 Task: Add Sprouts Free And Clear Hand Soap to the cart.
Action: Mouse moved to (958, 359)
Screenshot: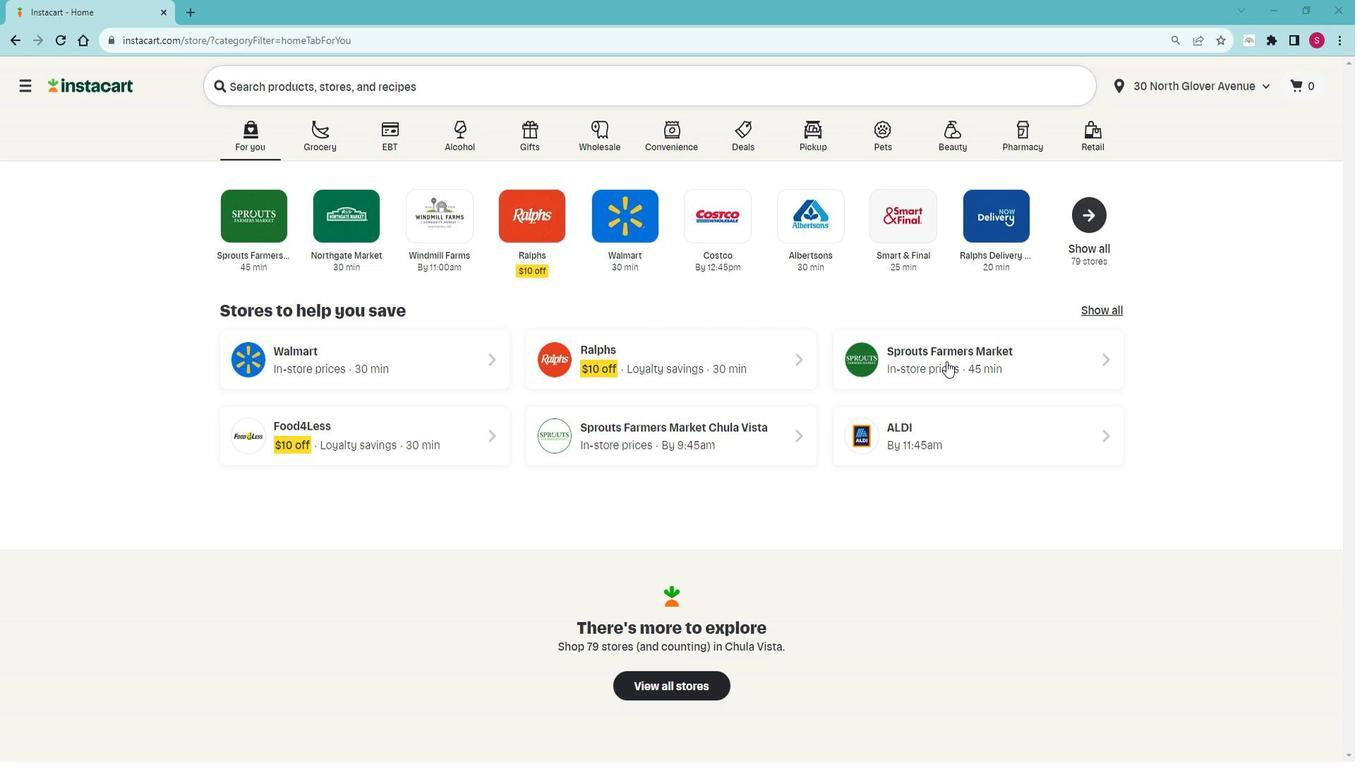 
Action: Mouse pressed left at (958, 359)
Screenshot: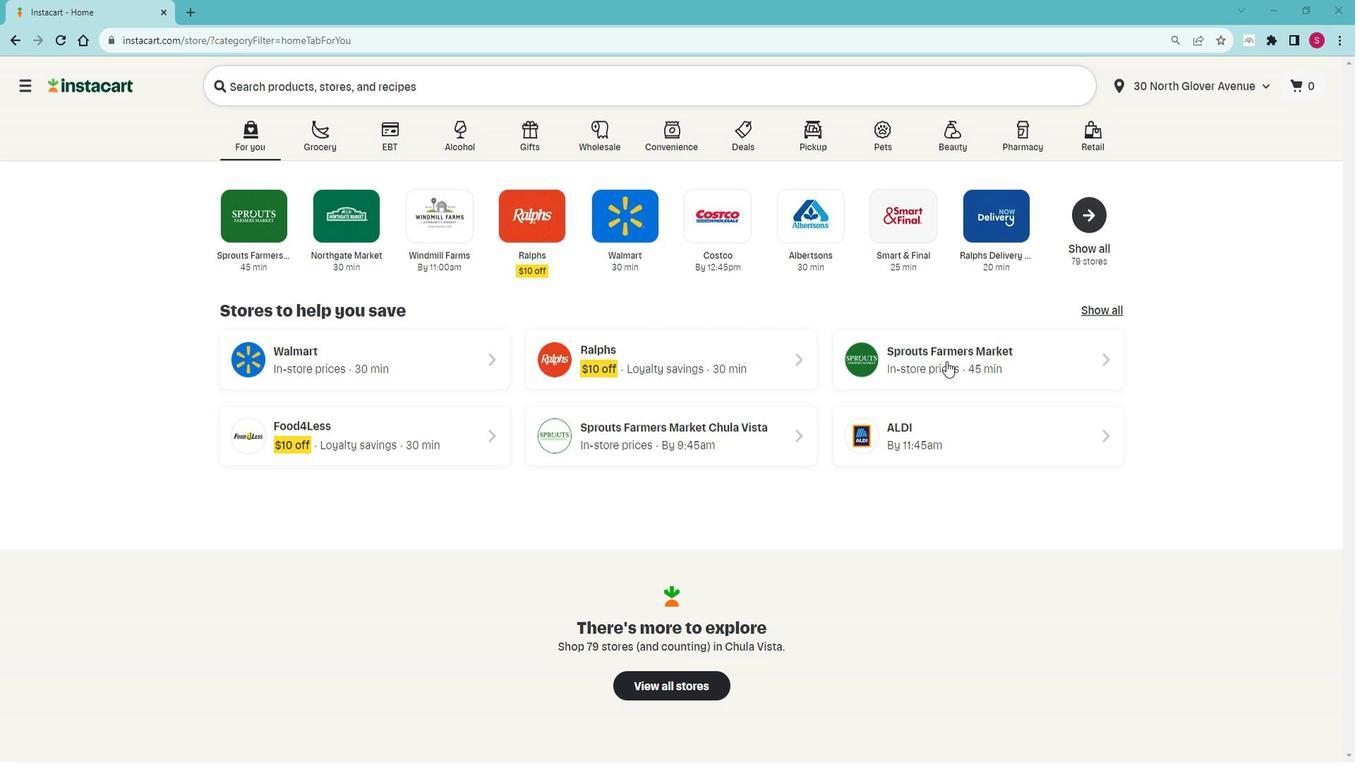 
Action: Mouse moved to (75, 479)
Screenshot: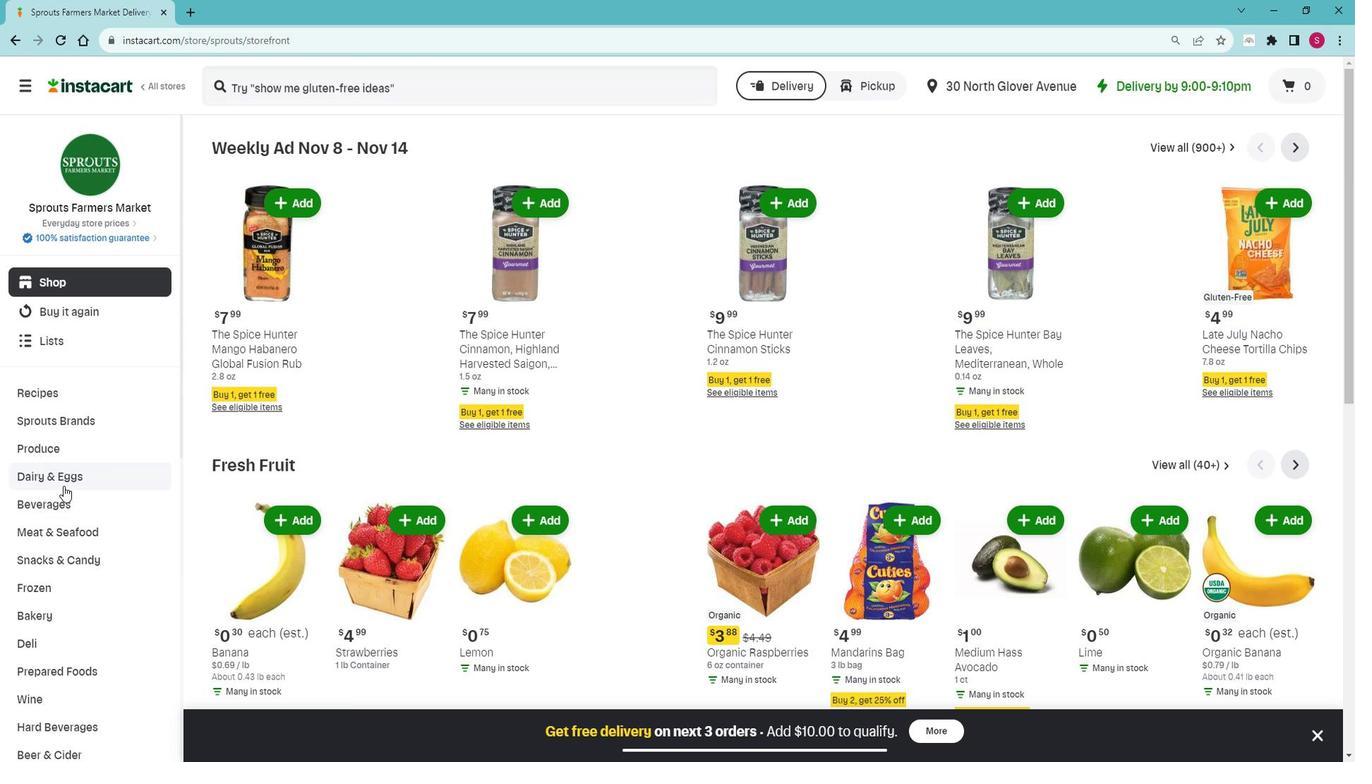 
Action: Mouse scrolled (75, 479) with delta (0, 0)
Screenshot: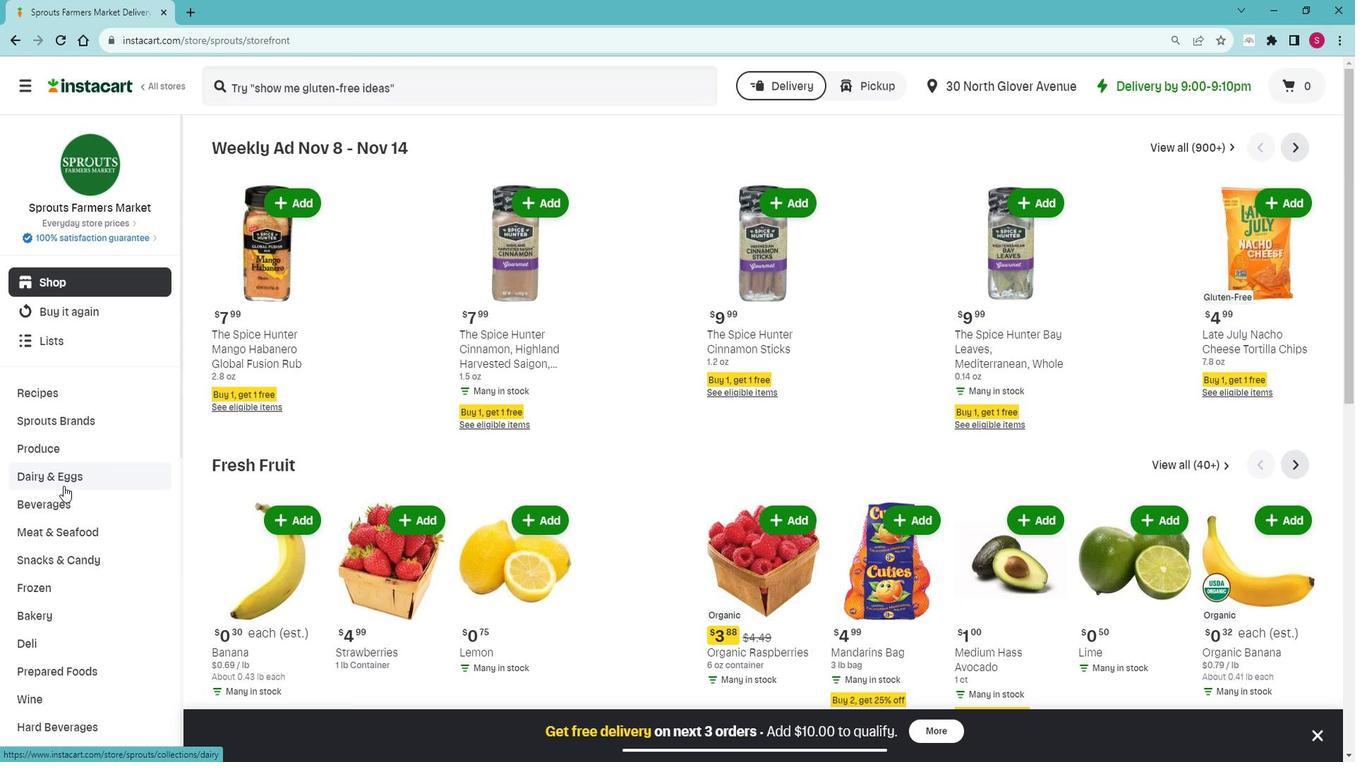 
Action: Mouse scrolled (75, 479) with delta (0, 0)
Screenshot: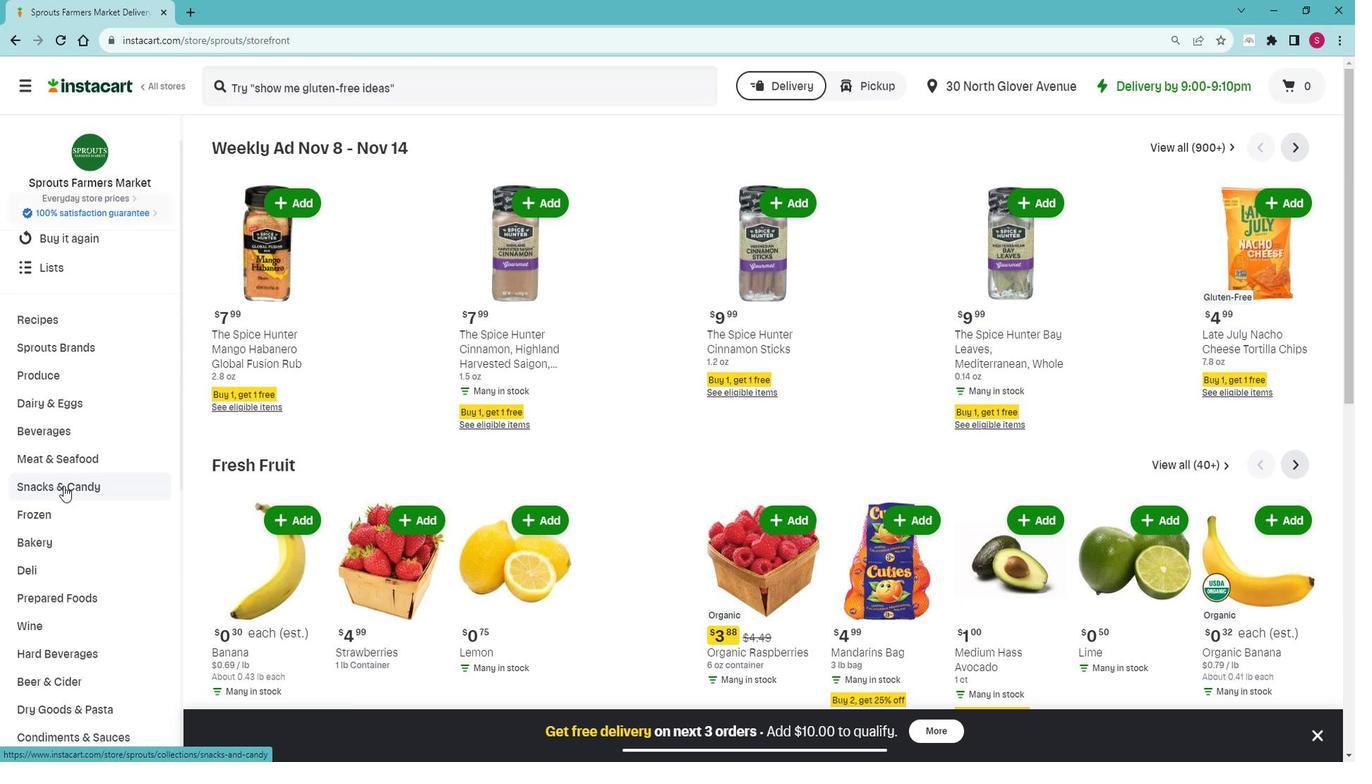 
Action: Mouse scrolled (75, 479) with delta (0, 0)
Screenshot: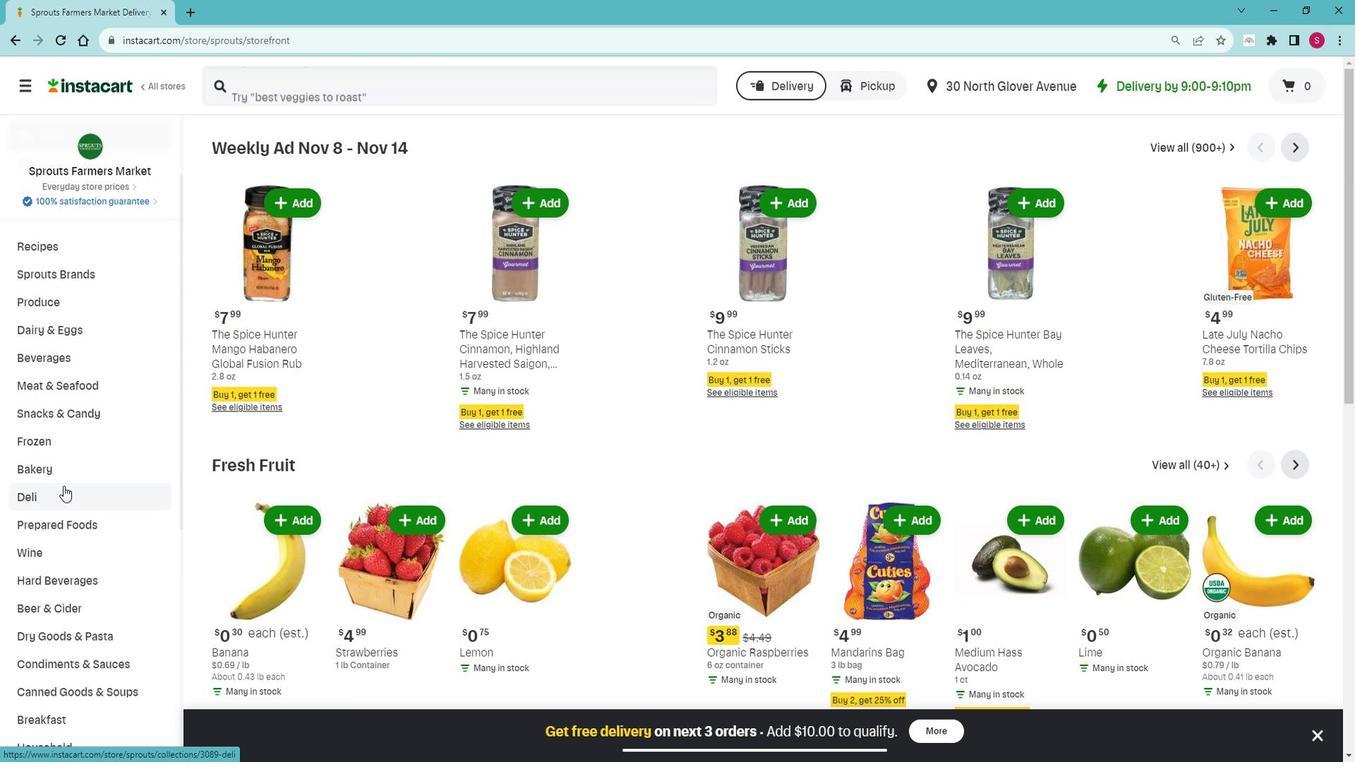 
Action: Mouse scrolled (75, 479) with delta (0, 0)
Screenshot: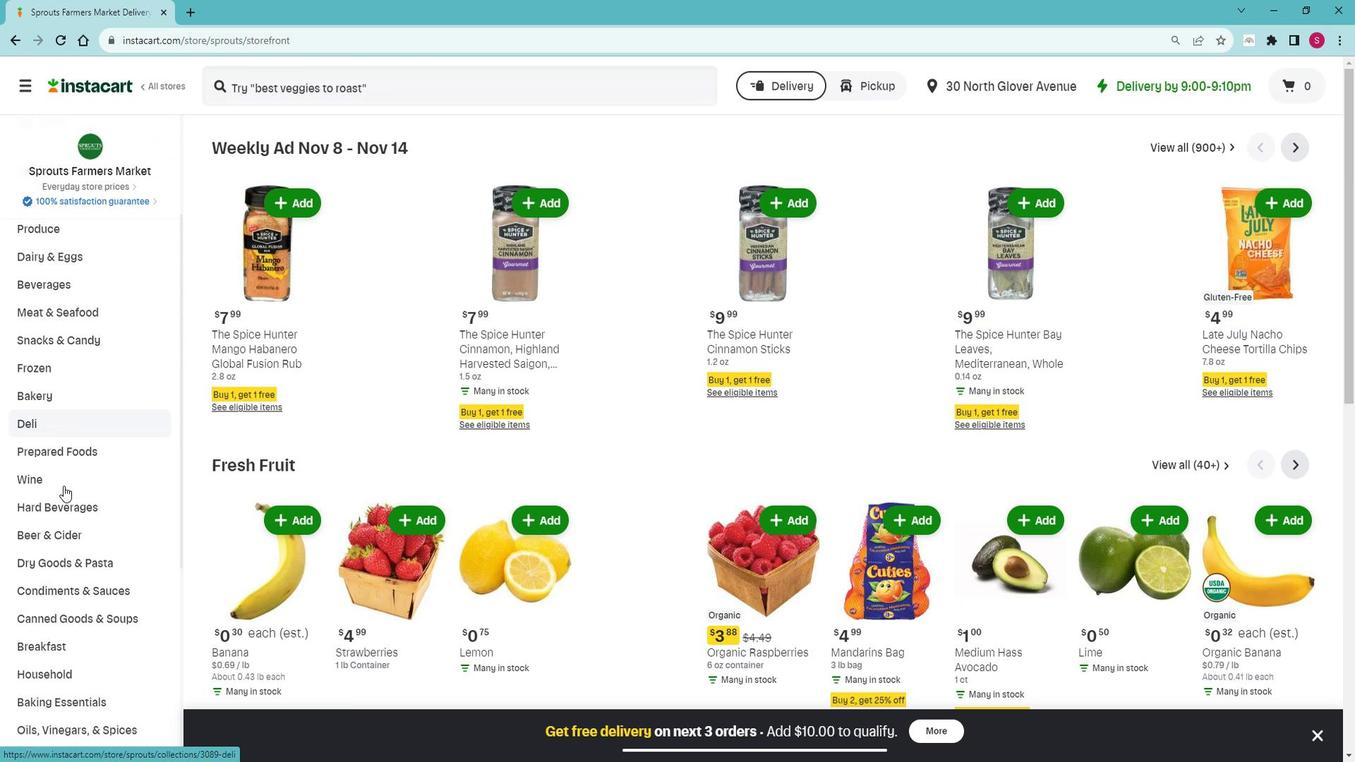 
Action: Mouse scrolled (75, 479) with delta (0, 0)
Screenshot: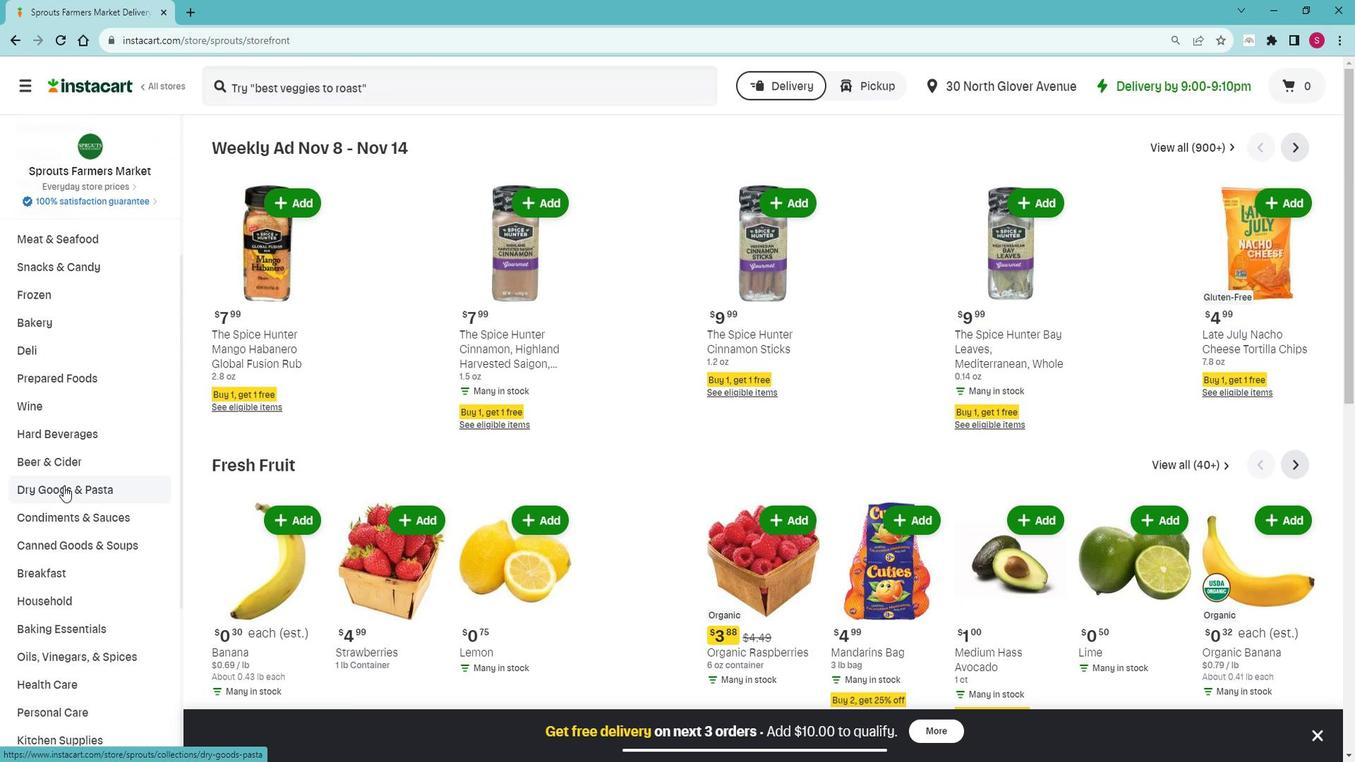 
Action: Mouse moved to (93, 619)
Screenshot: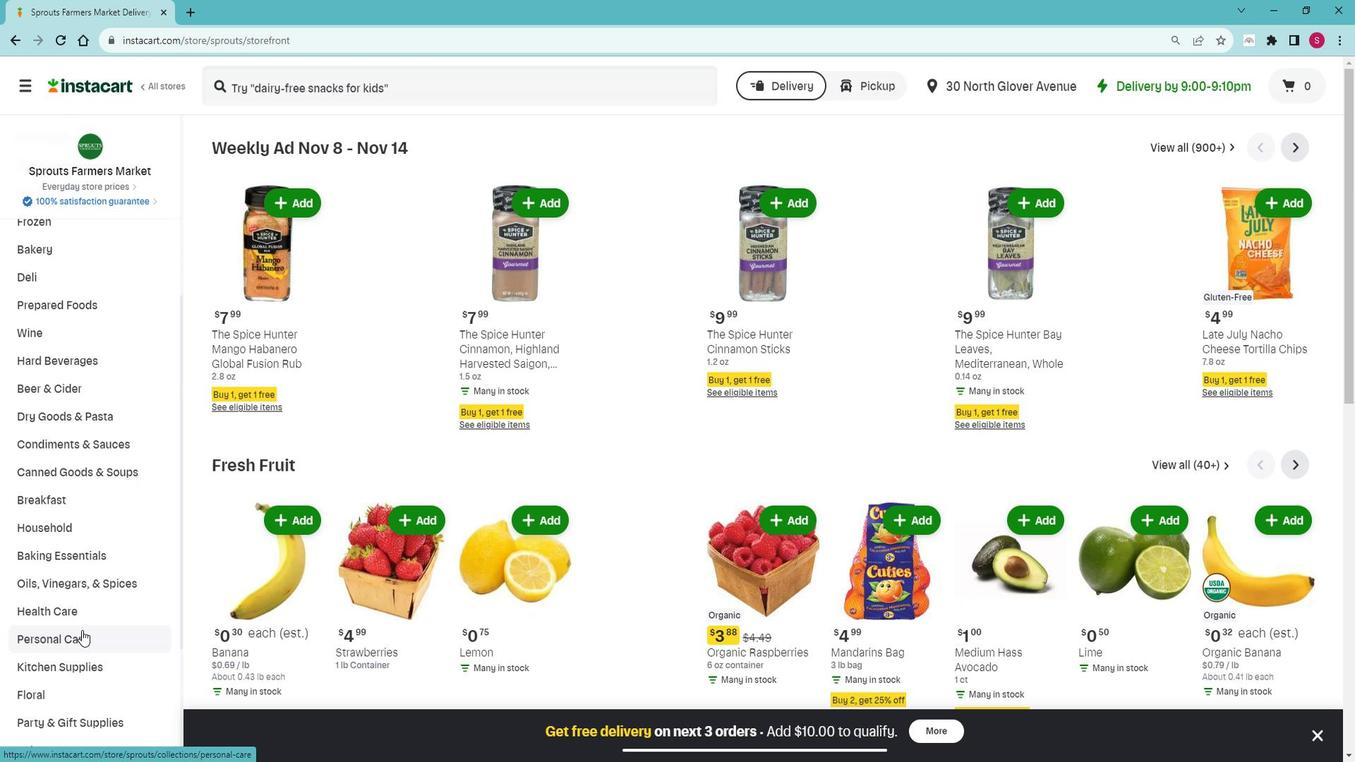 
Action: Mouse pressed left at (93, 619)
Screenshot: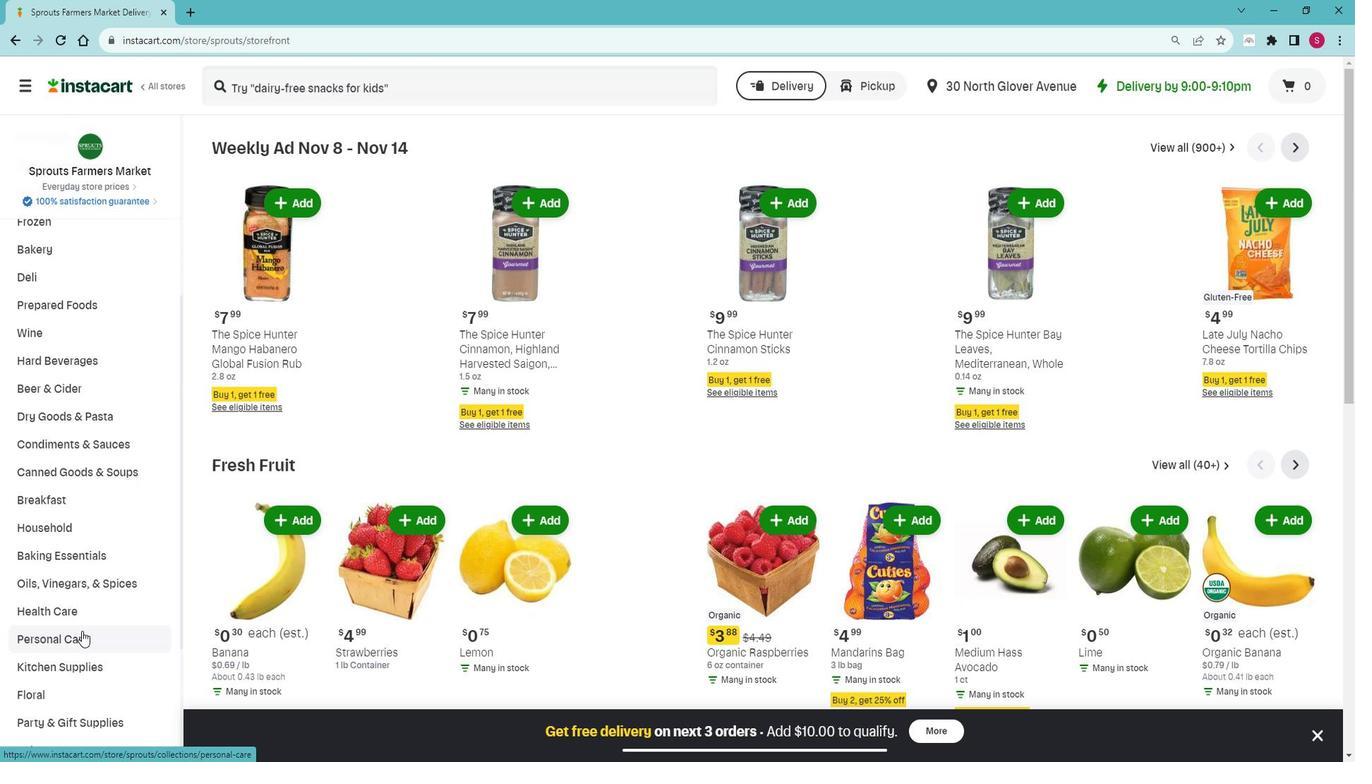 
Action: Mouse moved to (103, 600)
Screenshot: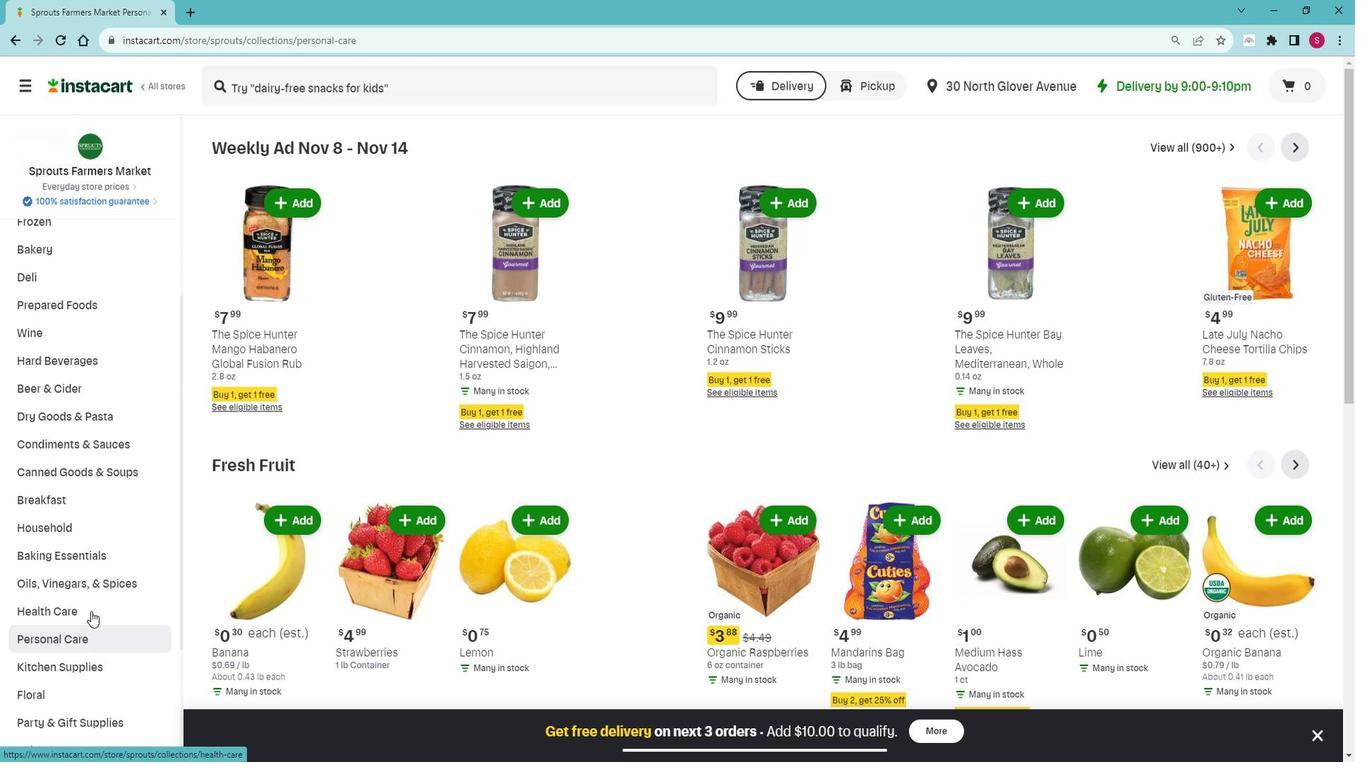 
Action: Mouse scrolled (103, 599) with delta (0, 0)
Screenshot: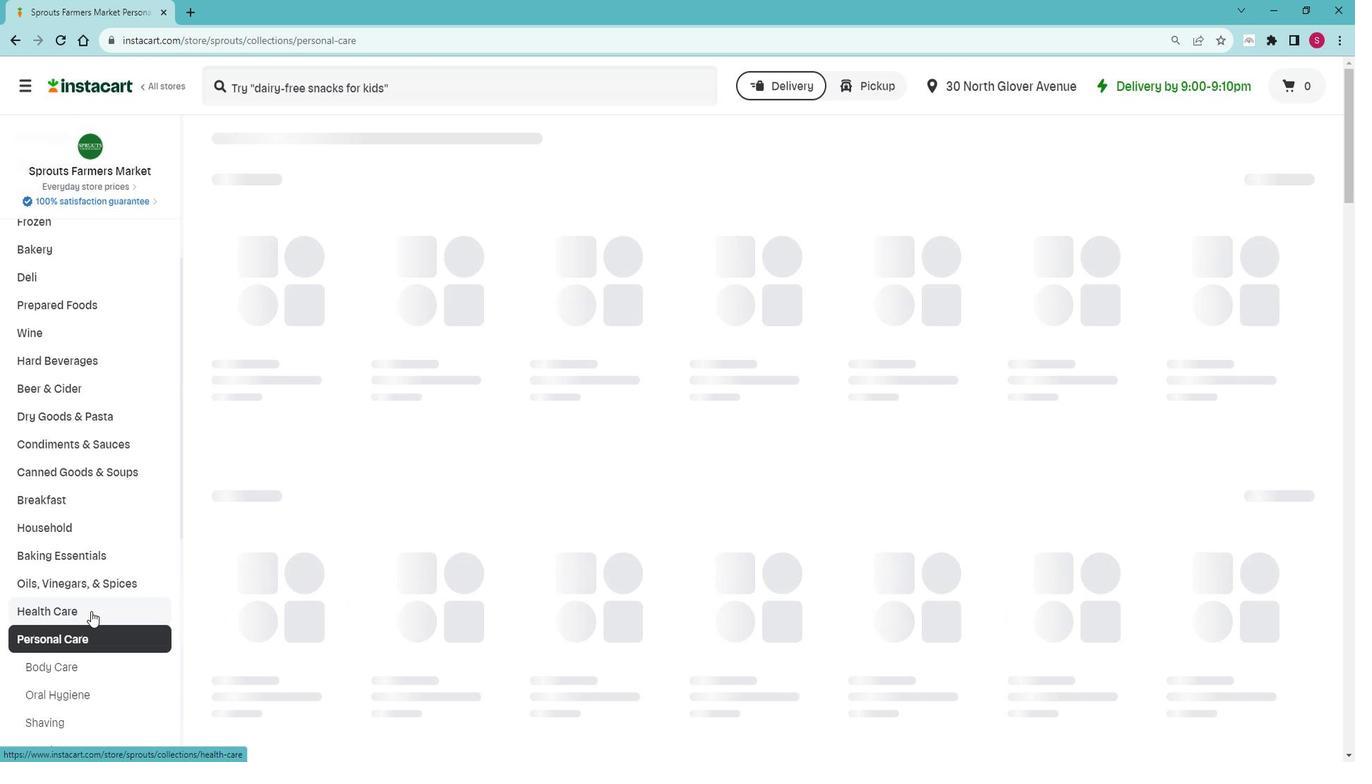 
Action: Mouse scrolled (103, 599) with delta (0, 0)
Screenshot: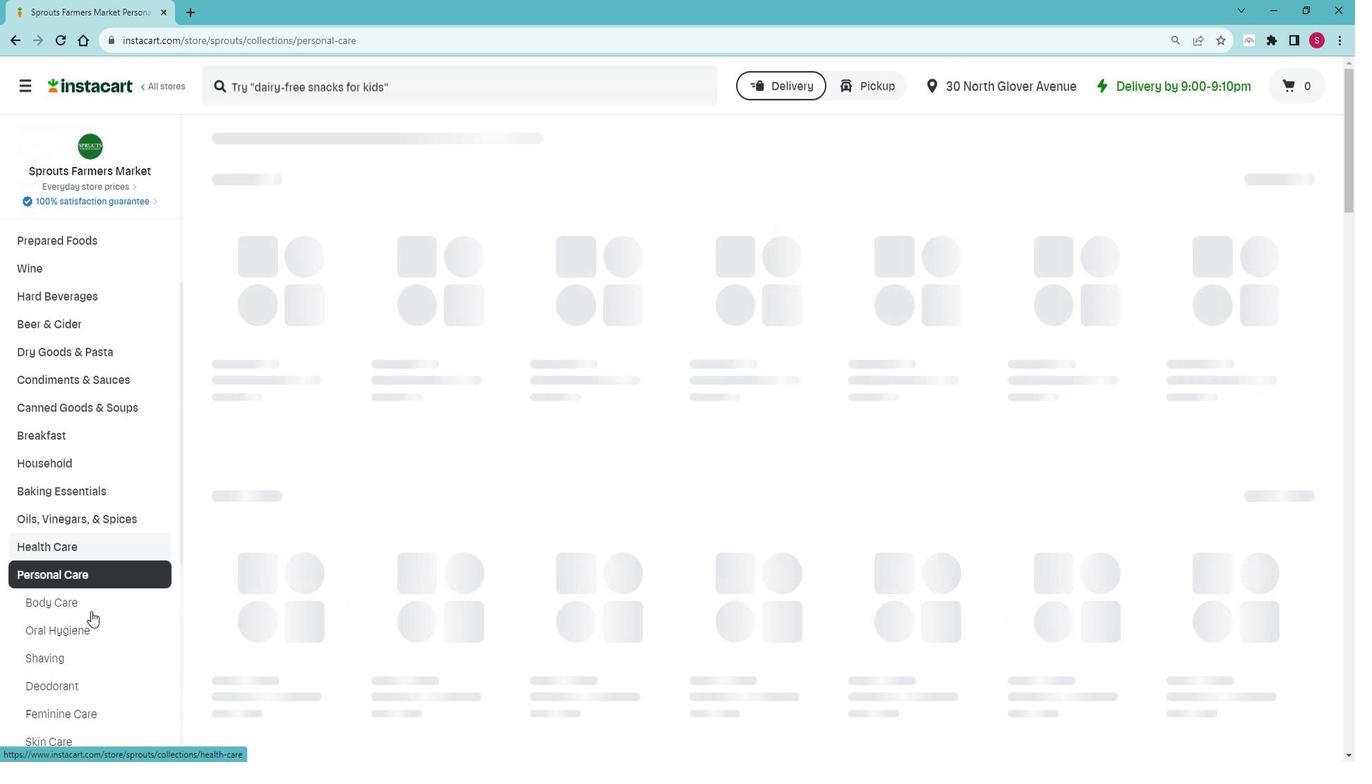 
Action: Mouse moved to (81, 514)
Screenshot: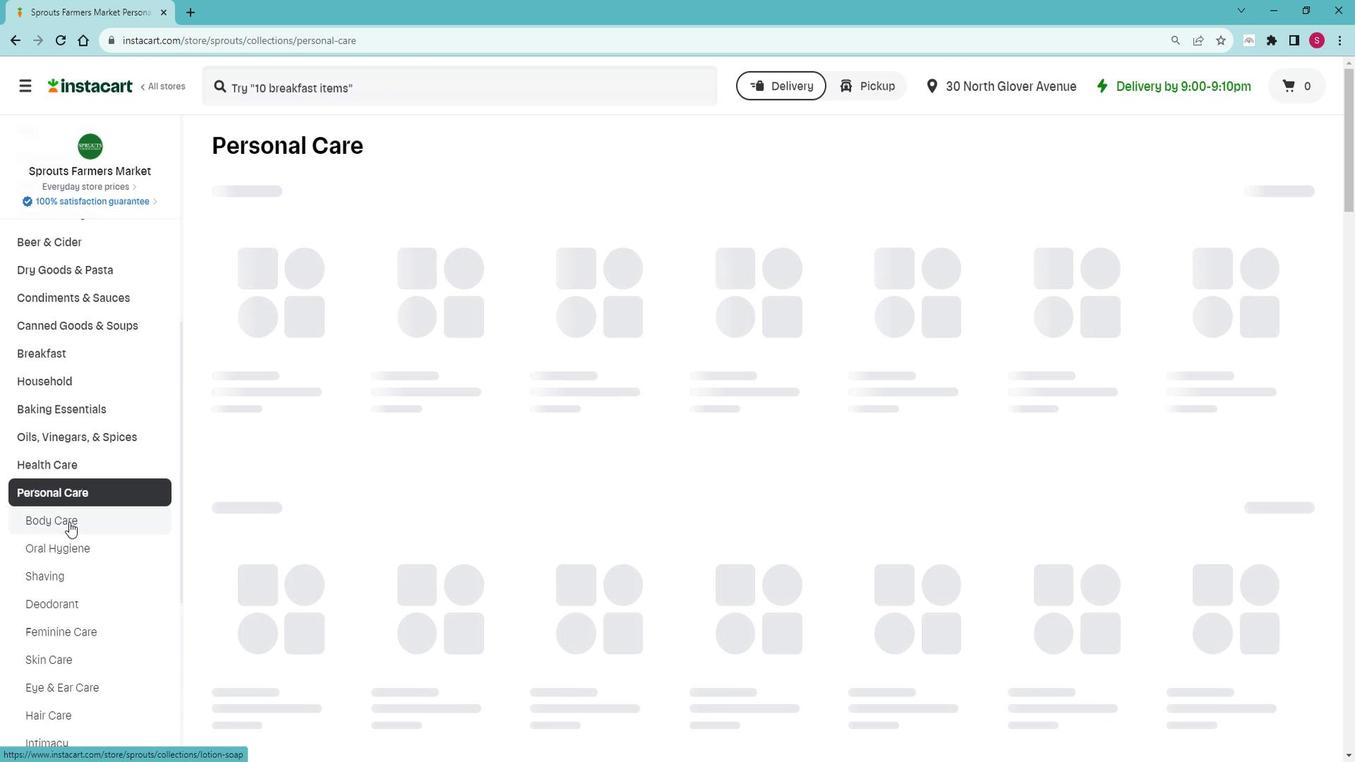 
Action: Mouse pressed left at (81, 514)
Screenshot: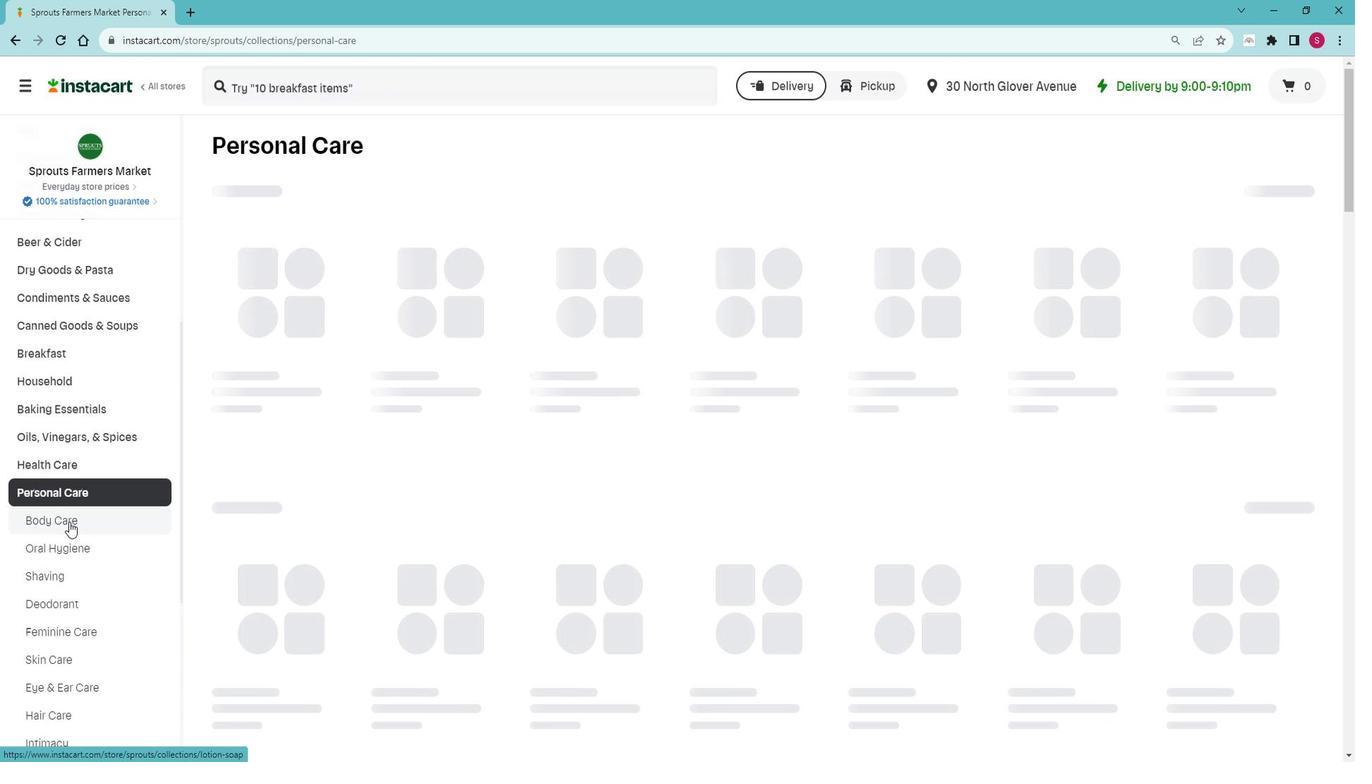 
Action: Mouse moved to (493, 199)
Screenshot: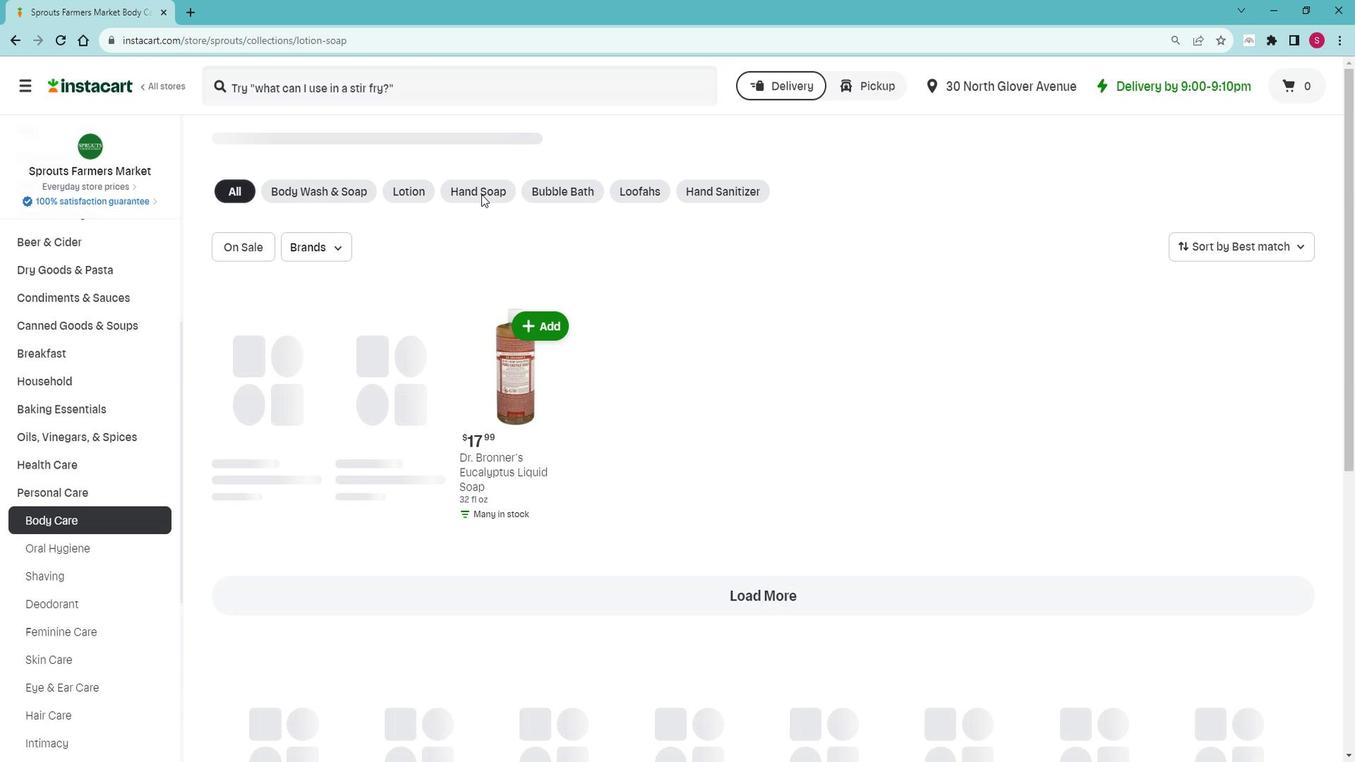 
Action: Mouse pressed left at (493, 199)
Screenshot: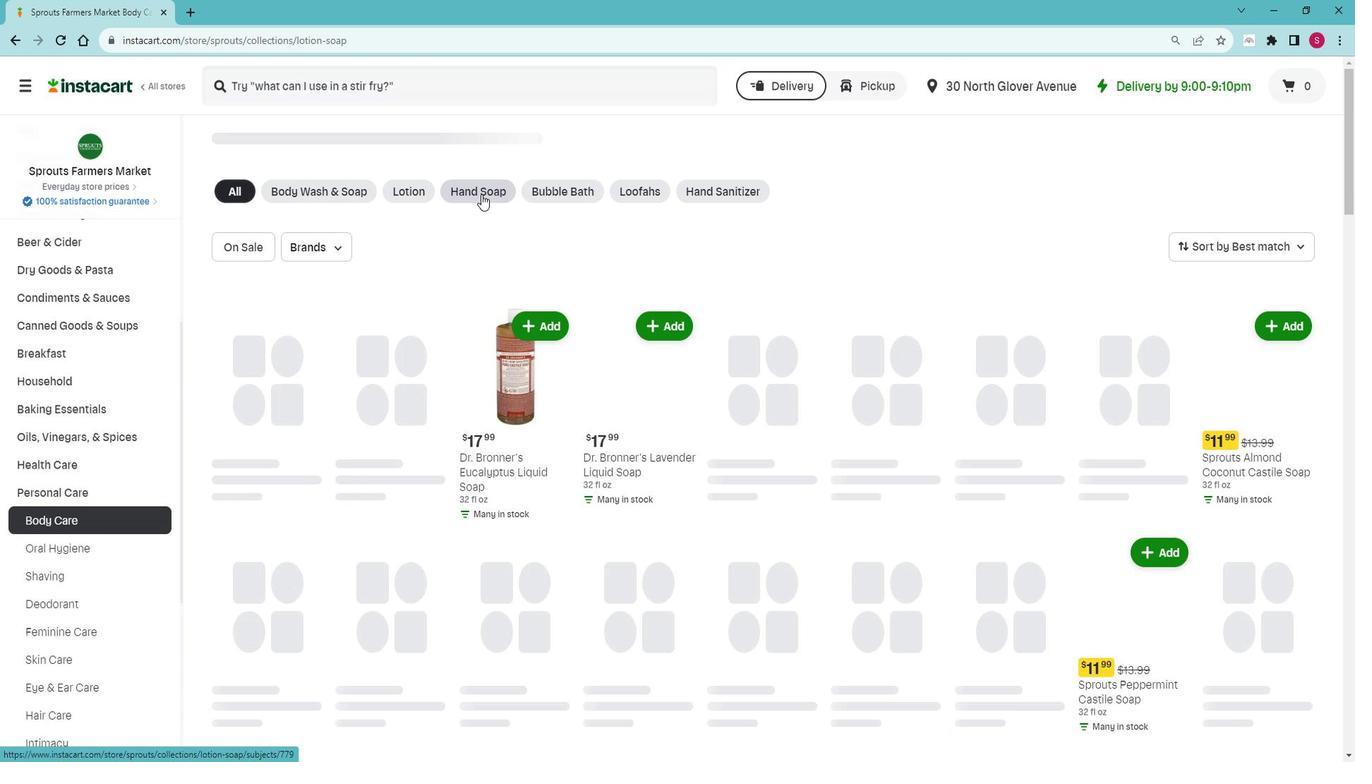 
Action: Mouse moved to (450, 98)
Screenshot: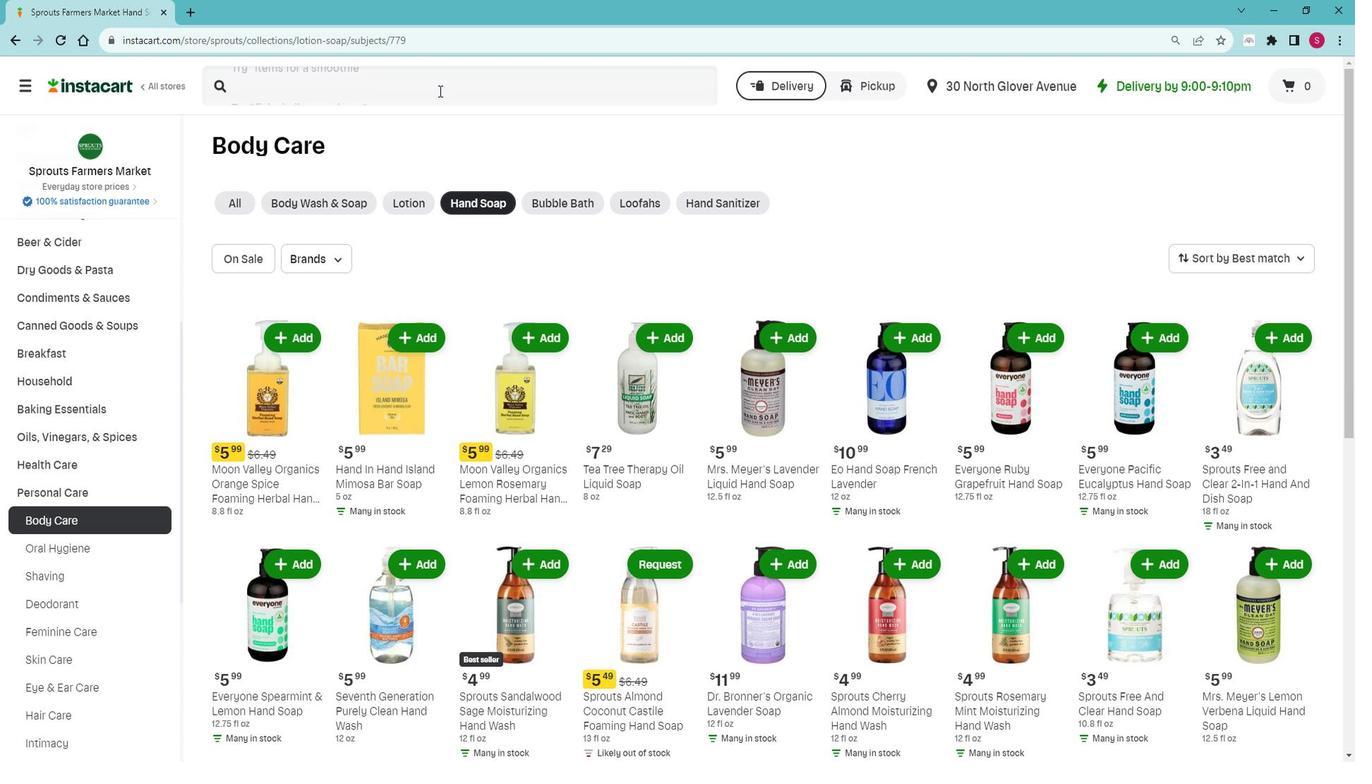 
Action: Mouse pressed left at (450, 98)
Screenshot: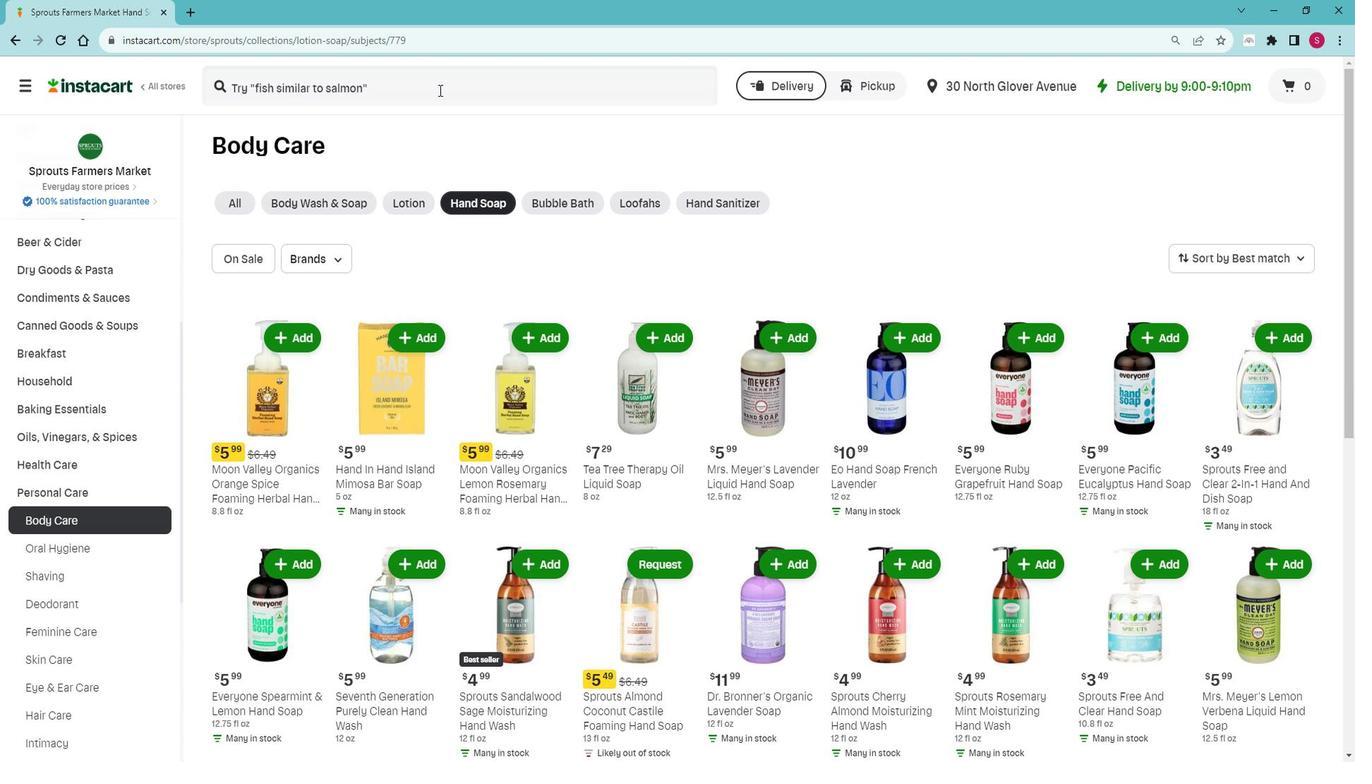 
Action: Key pressed <Key.shift>Sprouts<Key.space><Key.shift><Key.shift>Free<Key.space><Key.shift>And<Key.space><Key.shift>CLear<Key.space><Key.backspace><Key.backspace><Key.backspace><Key.backspace><Key.backspace>lear<Key.space><Key.shift>Hand<Key.space><Key.shift>Soap<Key.space><Key.enter>
Screenshot: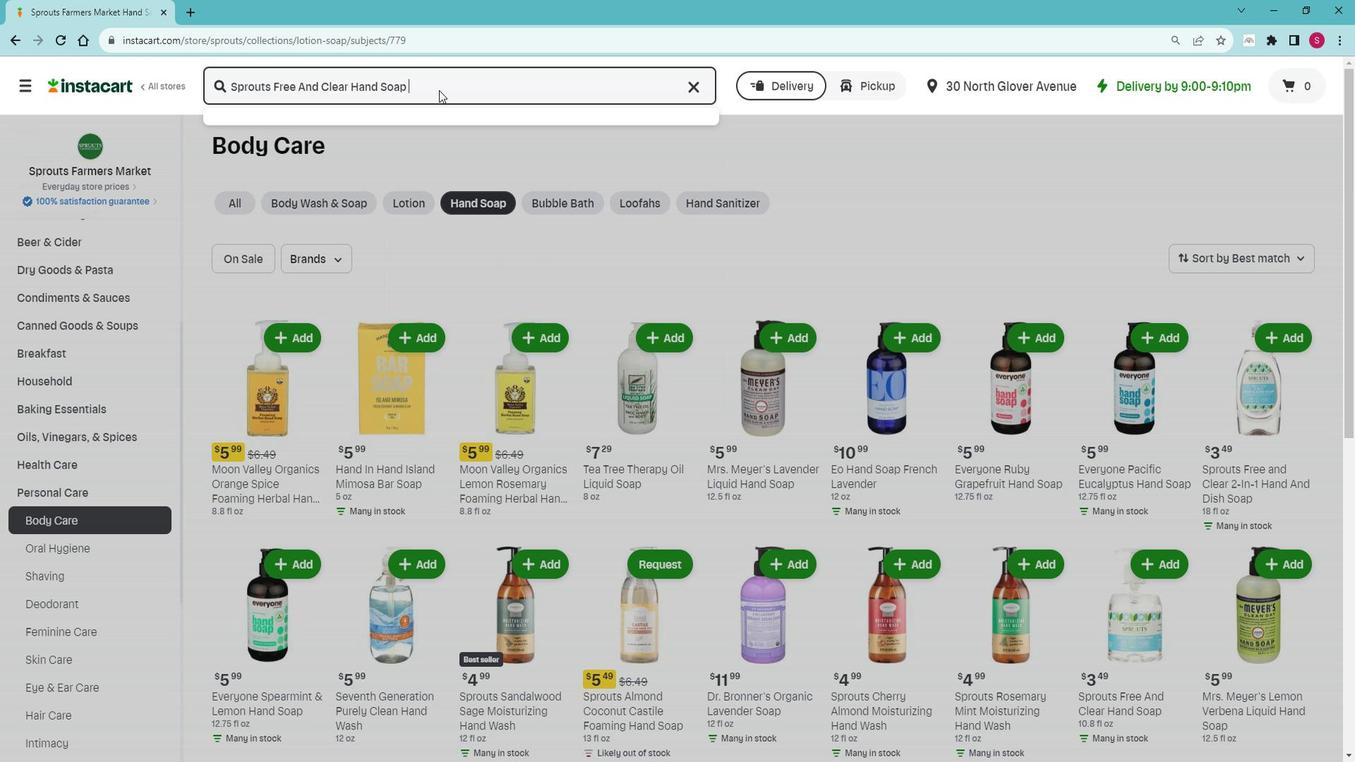 
Action: Mouse moved to (1075, 232)
Screenshot: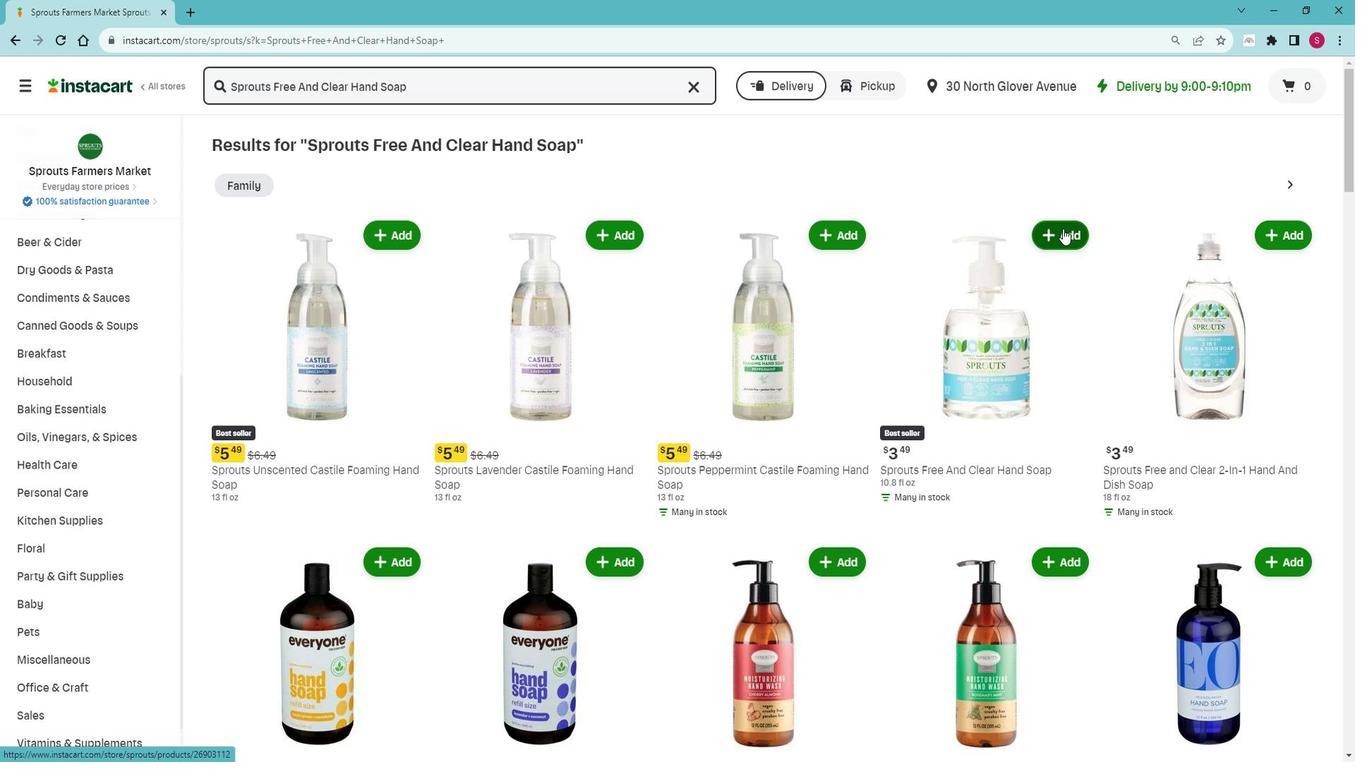 
Action: Mouse pressed left at (1075, 232)
Screenshot: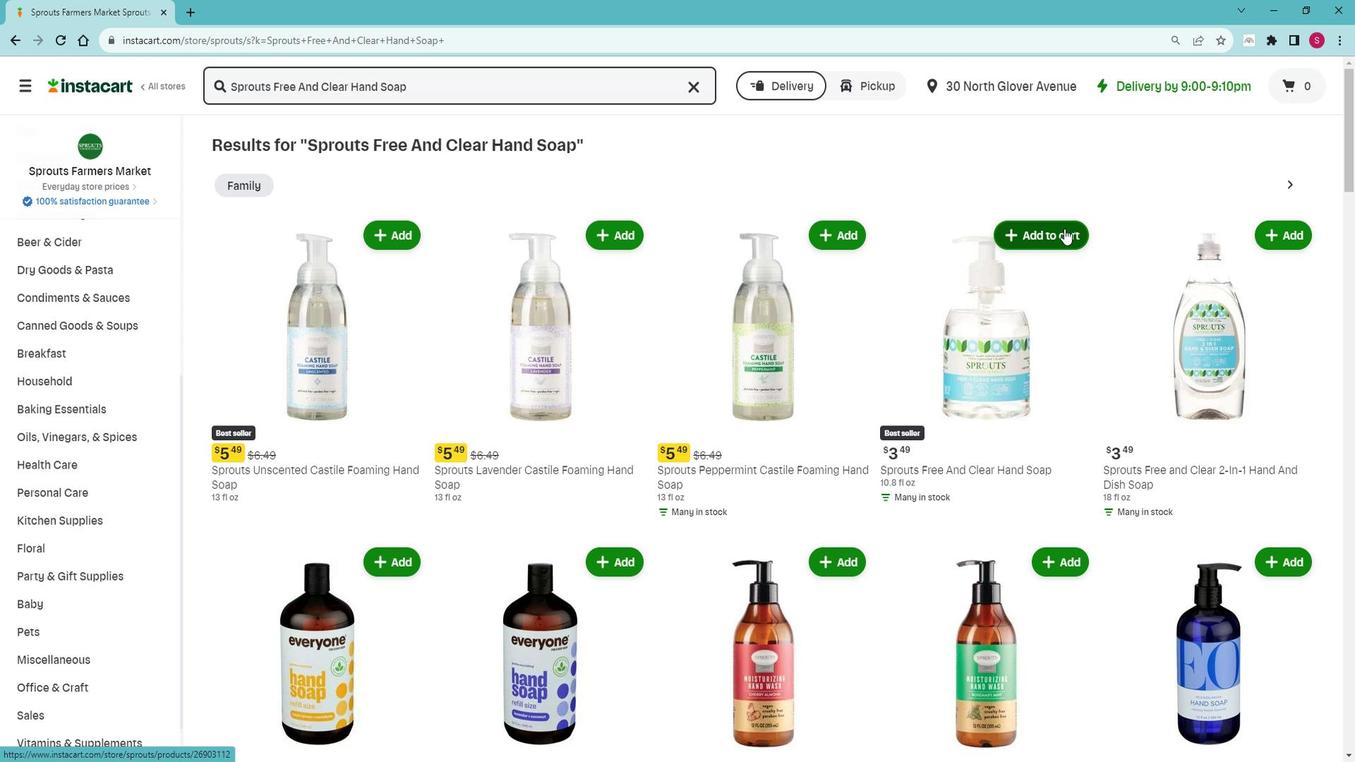 
Action: Mouse moved to (1080, 207)
Screenshot: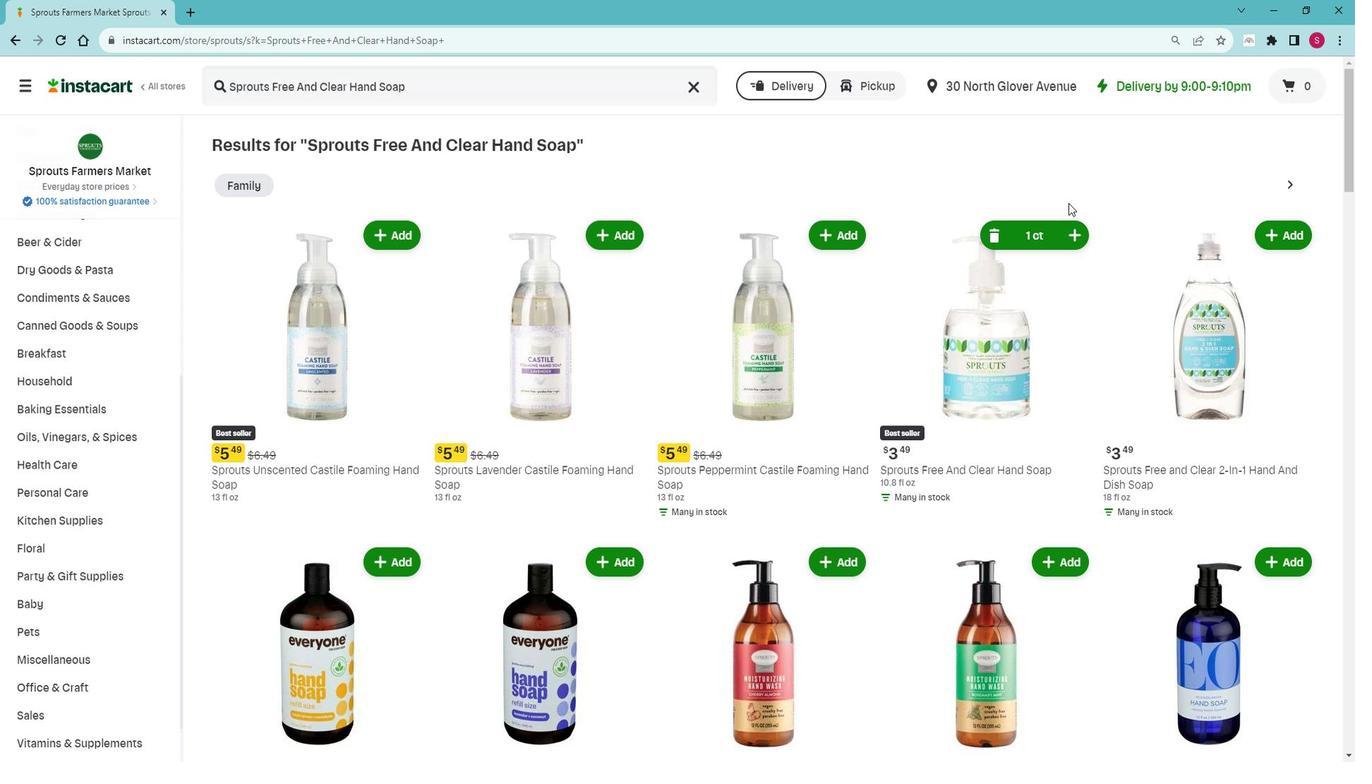 
